 Task: For heading Arial black with underline.  font size for heading18,  'Change the font style of data to'Calibri.  and font size to 9,  Change the alignment of both headline & data to Align center.  In the sheet  Budget Tracking Workbookbook
Action: Mouse moved to (52, 141)
Screenshot: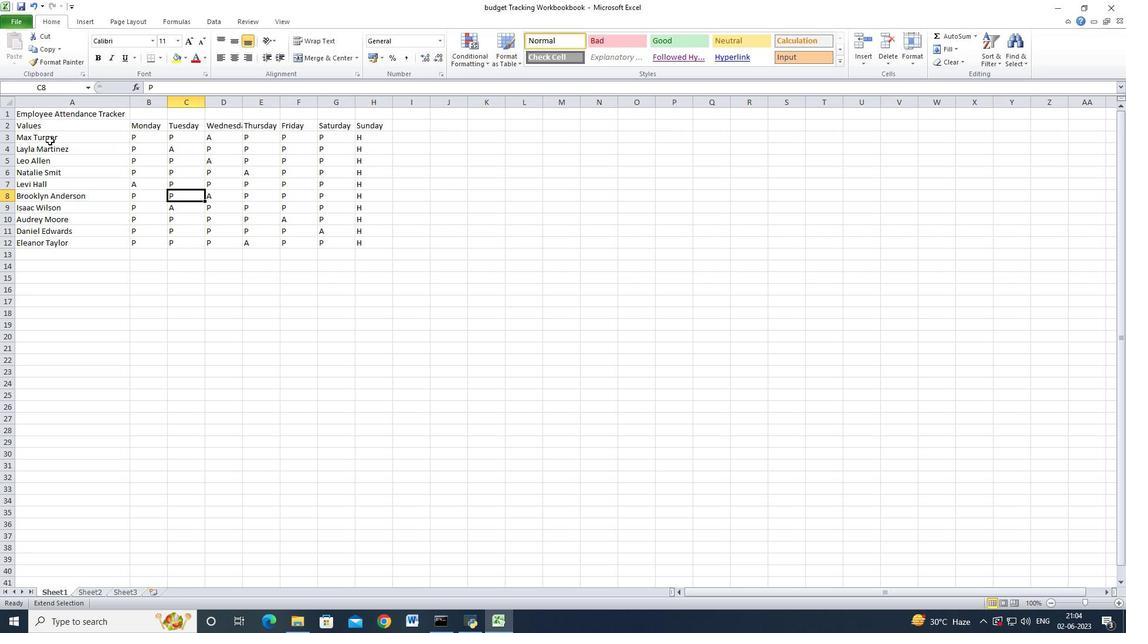 
Action: Mouse pressed left at (52, 141)
Screenshot: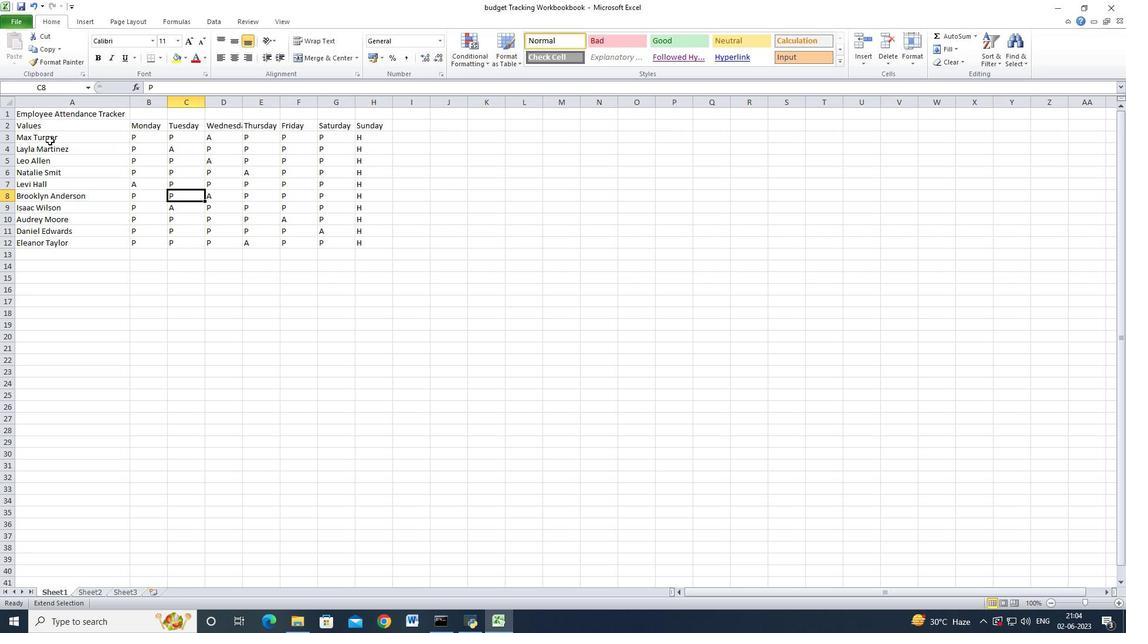 
Action: Mouse moved to (48, 116)
Screenshot: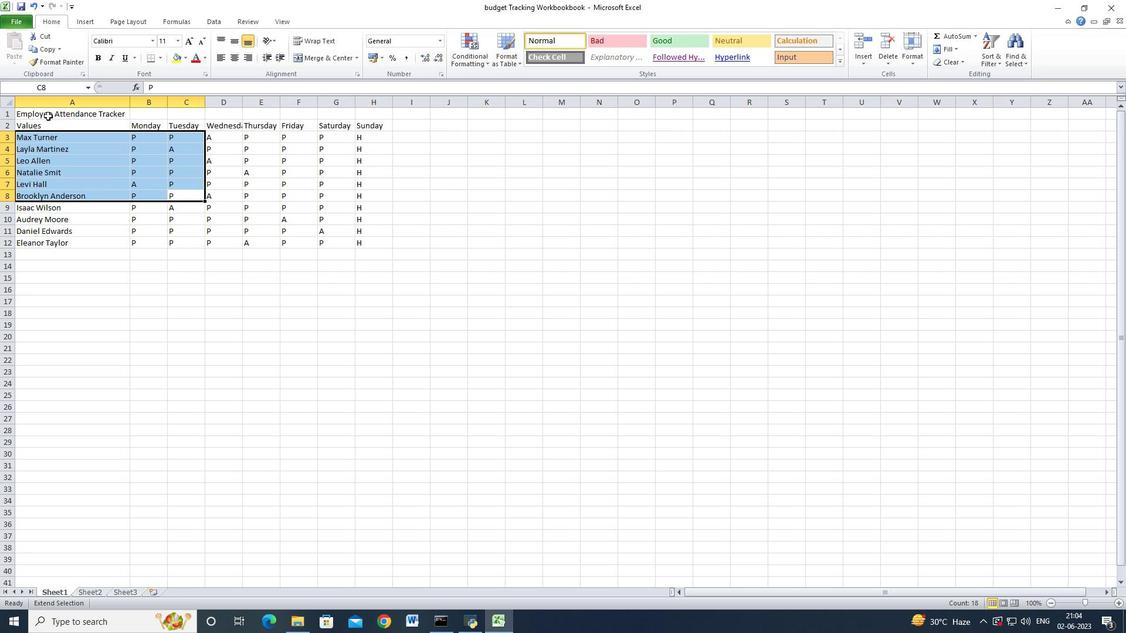 
Action: Mouse pressed left at (48, 116)
Screenshot: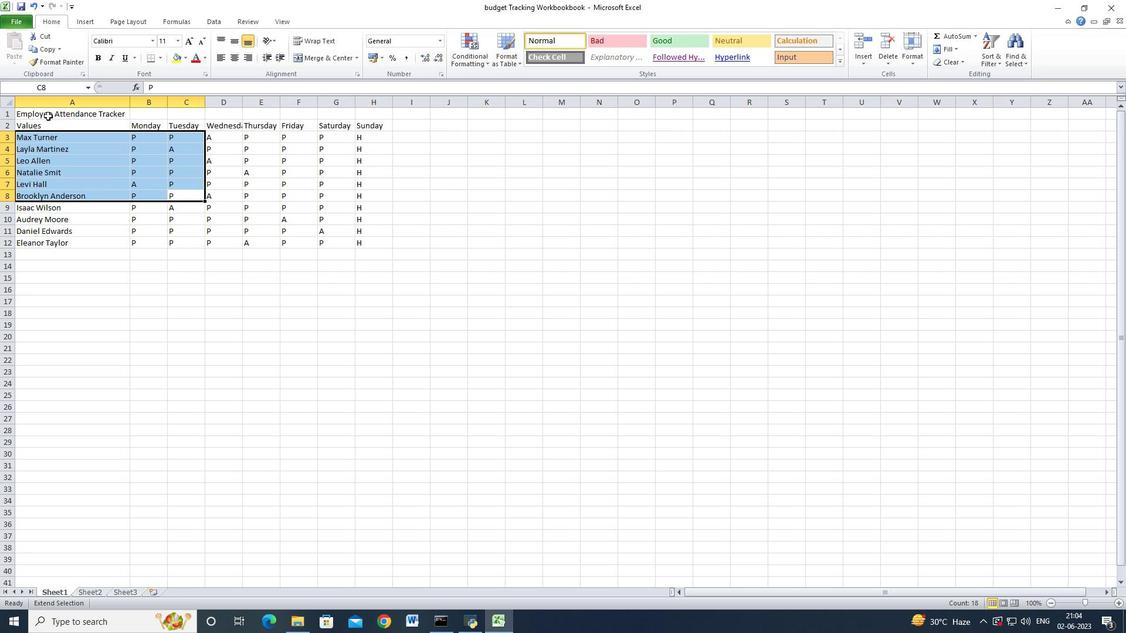 
Action: Mouse moved to (57, 151)
Screenshot: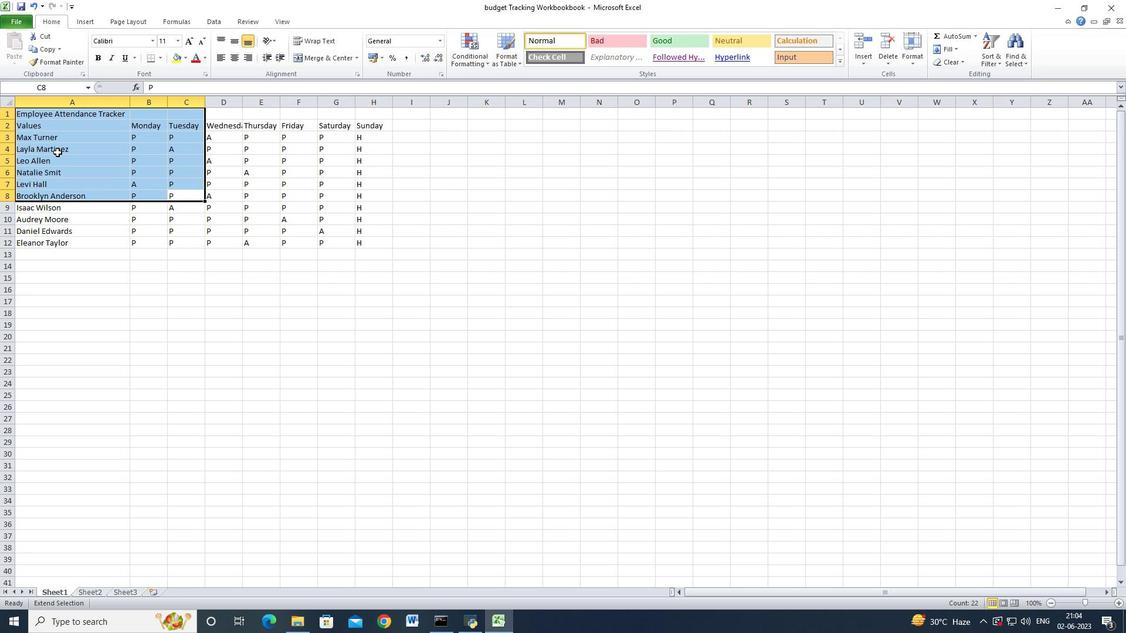 
Action: Key pressed <Key.esc>
Screenshot: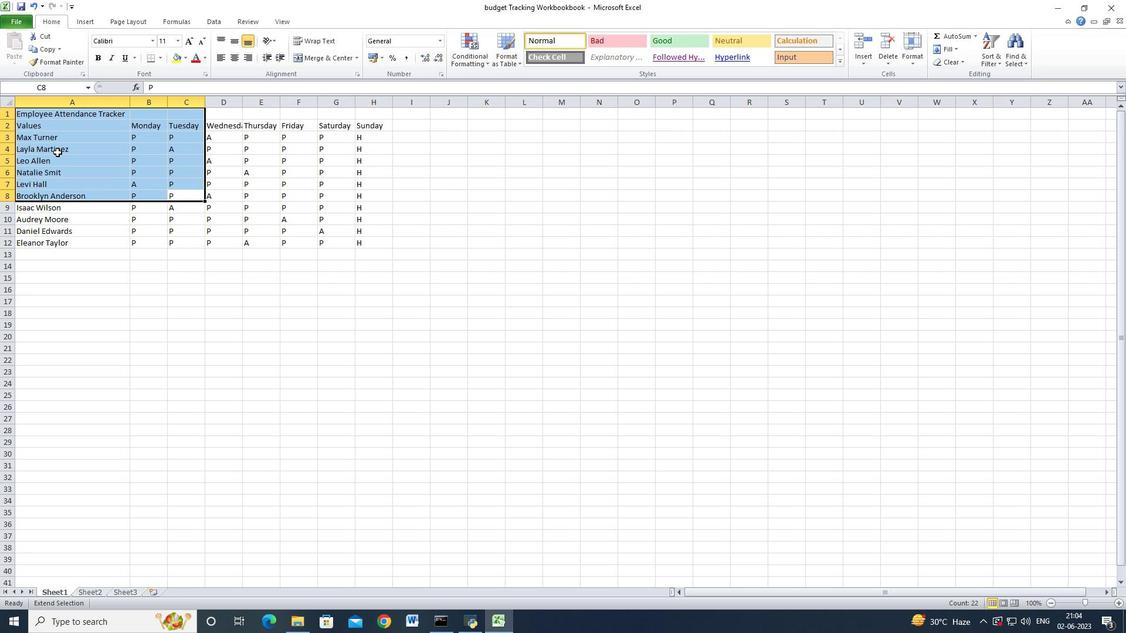 
Action: Mouse moved to (92, 208)
Screenshot: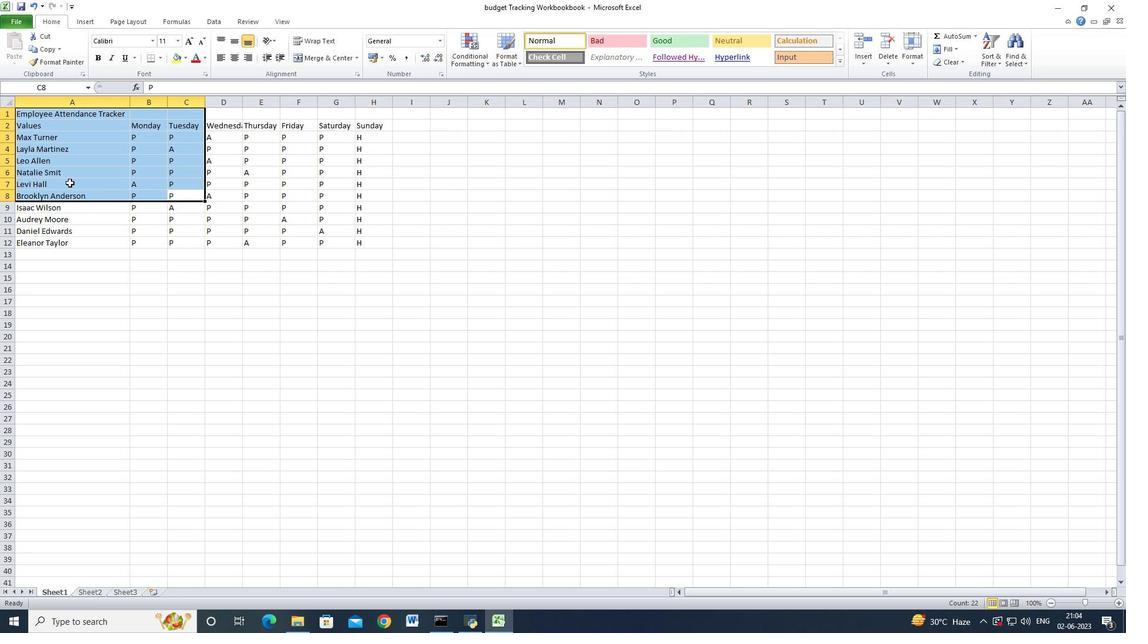 
Action: Mouse pressed left at (92, 208)
Screenshot: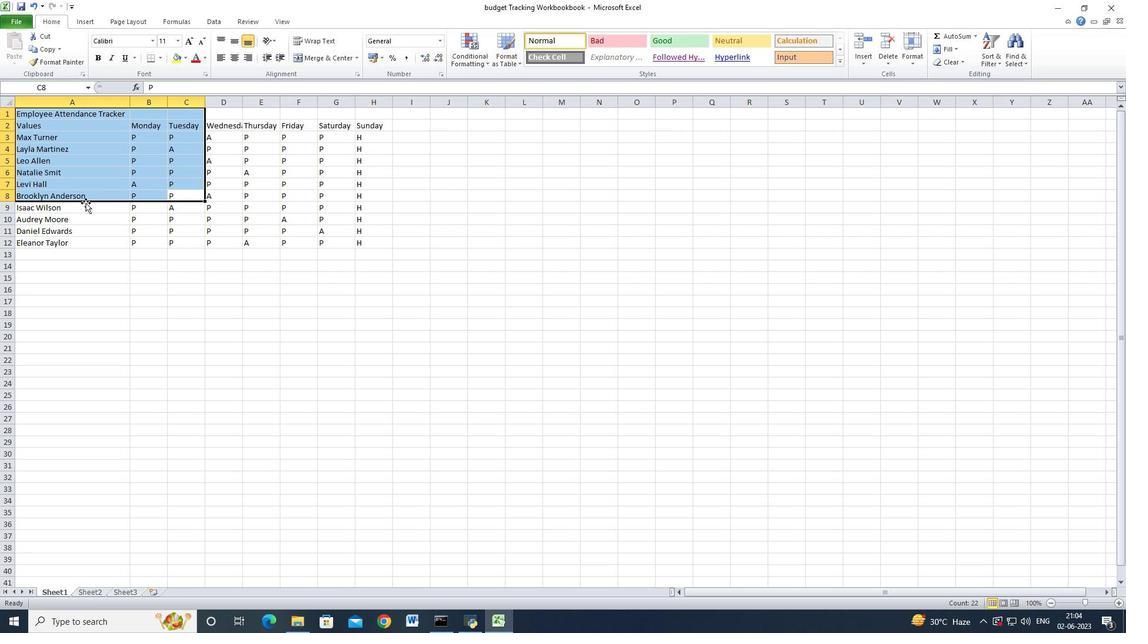 
Action: Mouse moved to (33, 113)
Screenshot: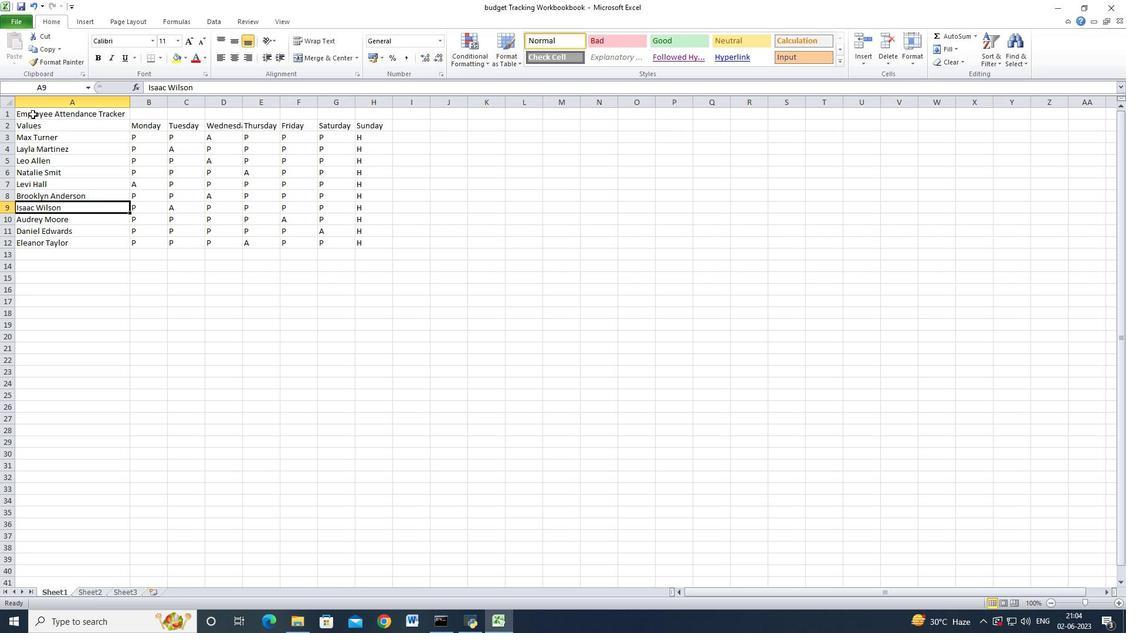 
Action: Mouse pressed left at (33, 113)
Screenshot: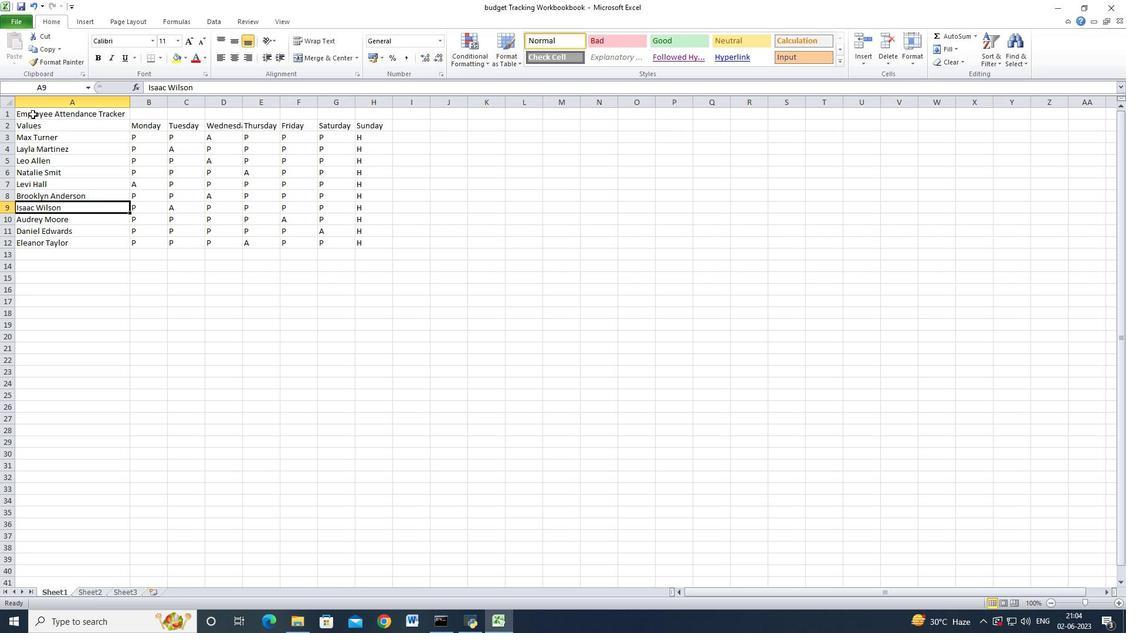 
Action: Mouse moved to (293, 55)
Screenshot: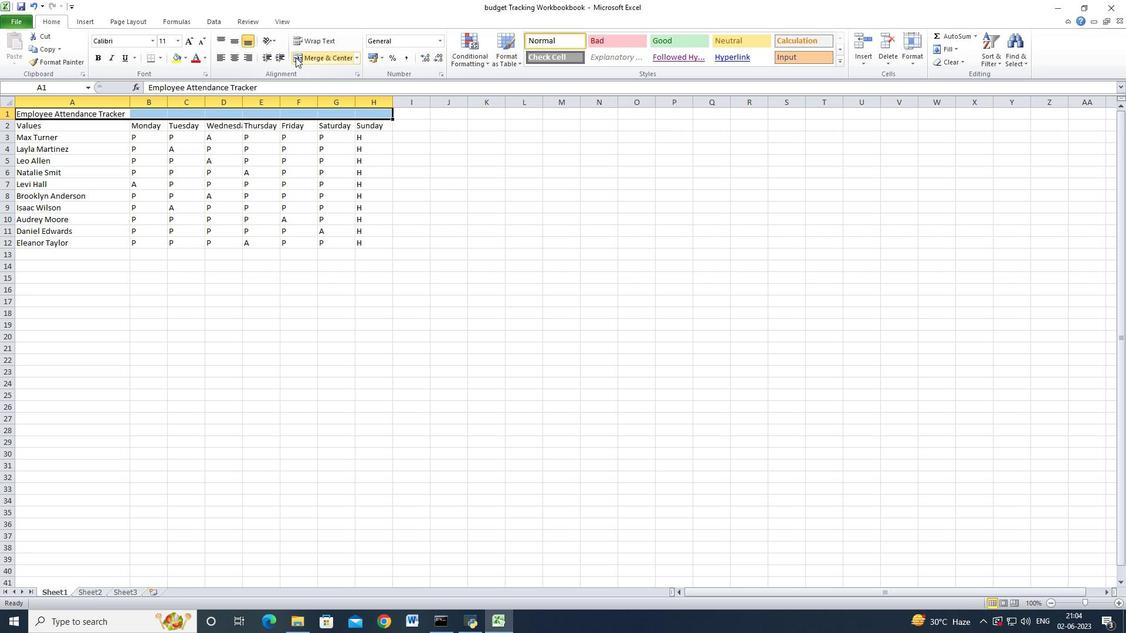 
Action: Mouse pressed left at (293, 55)
Screenshot: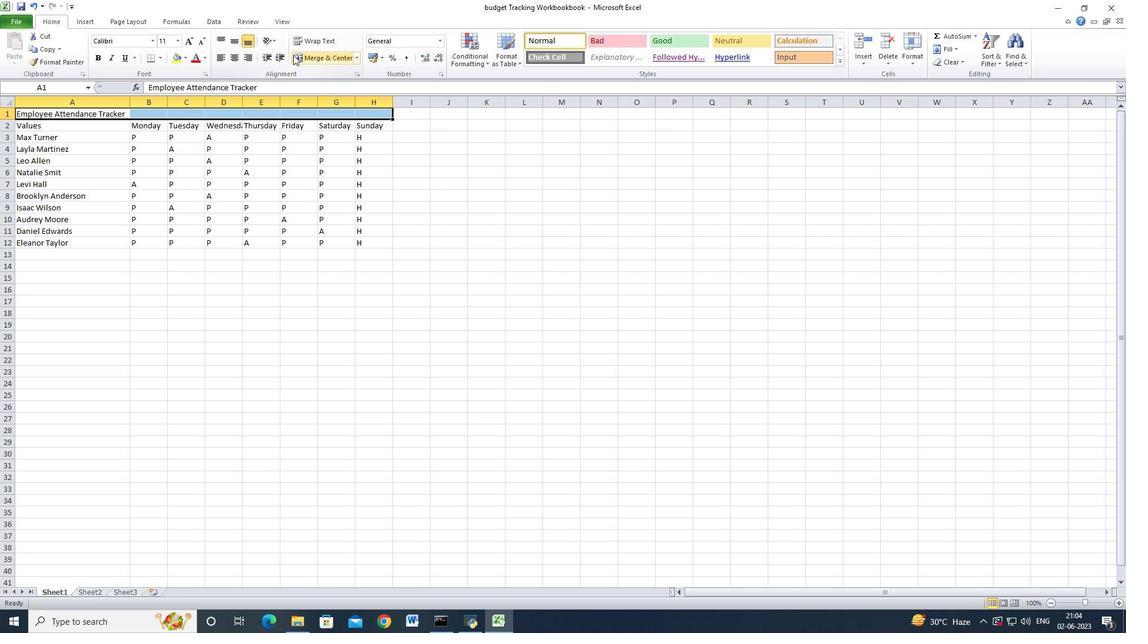 
Action: Mouse moved to (150, 39)
Screenshot: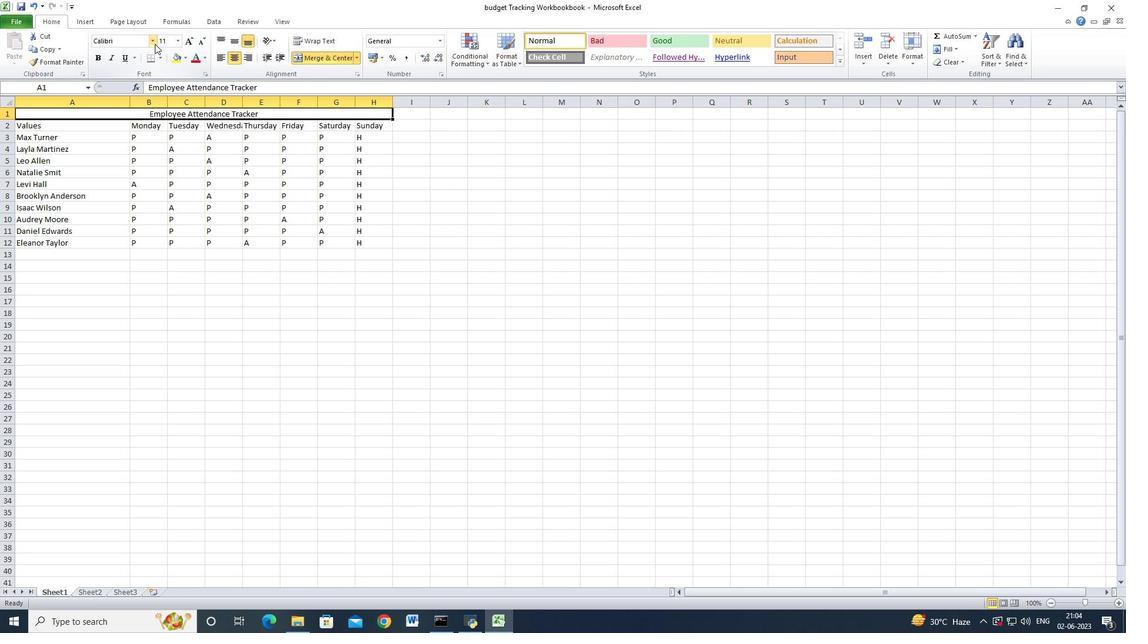 
Action: Mouse pressed left at (150, 39)
Screenshot: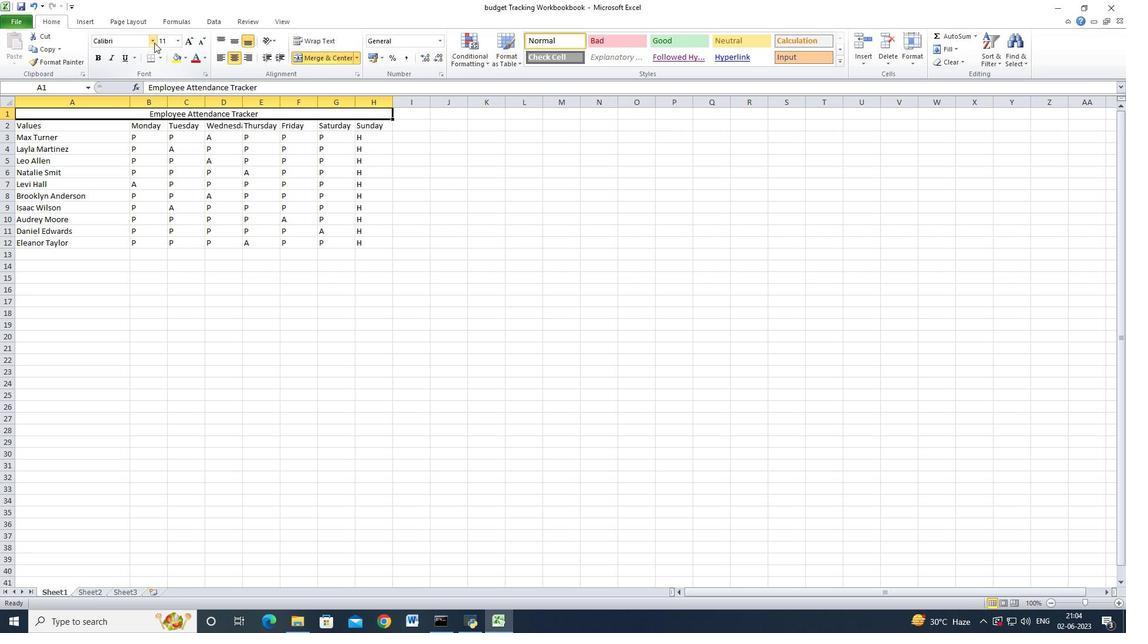 
Action: Mouse moved to (151, 150)
Screenshot: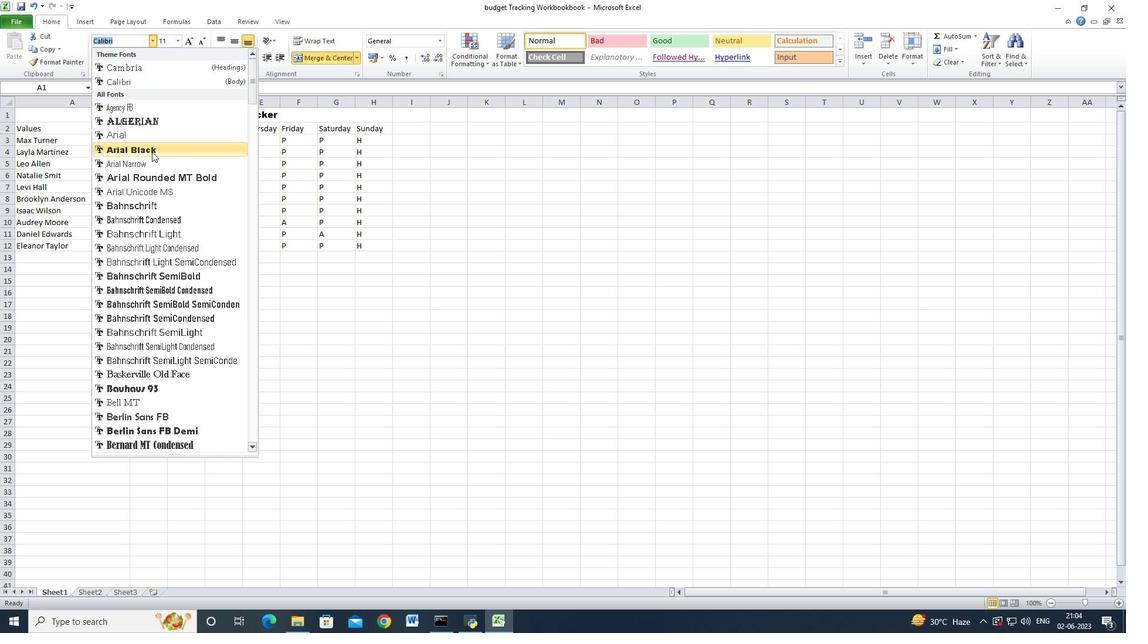 
Action: Mouse pressed left at (151, 150)
Screenshot: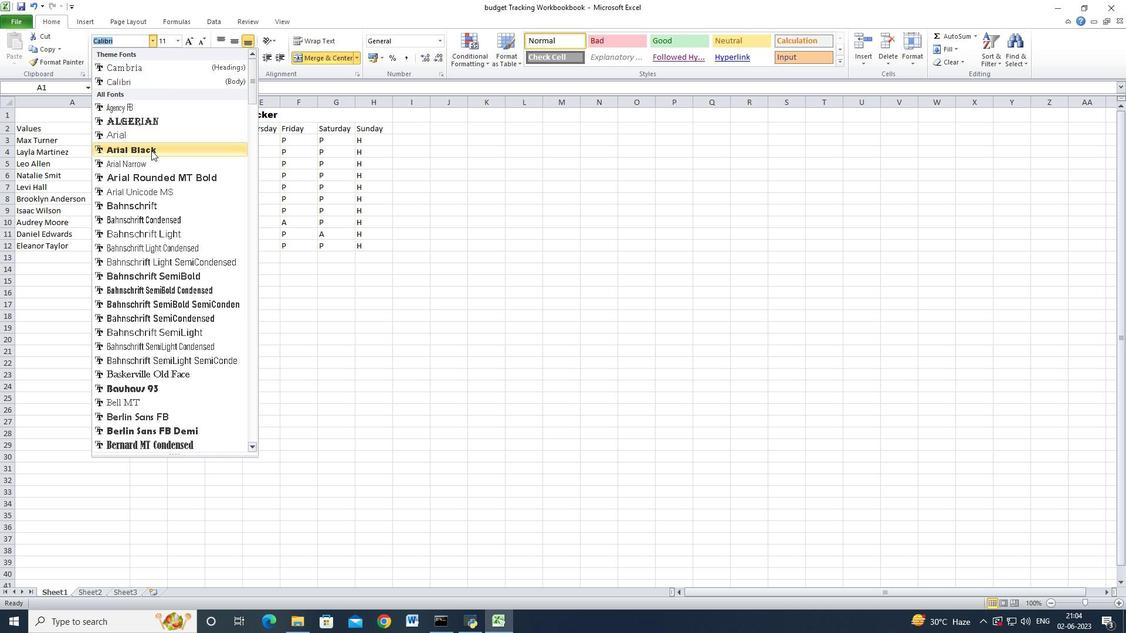 
Action: Mouse moved to (128, 58)
Screenshot: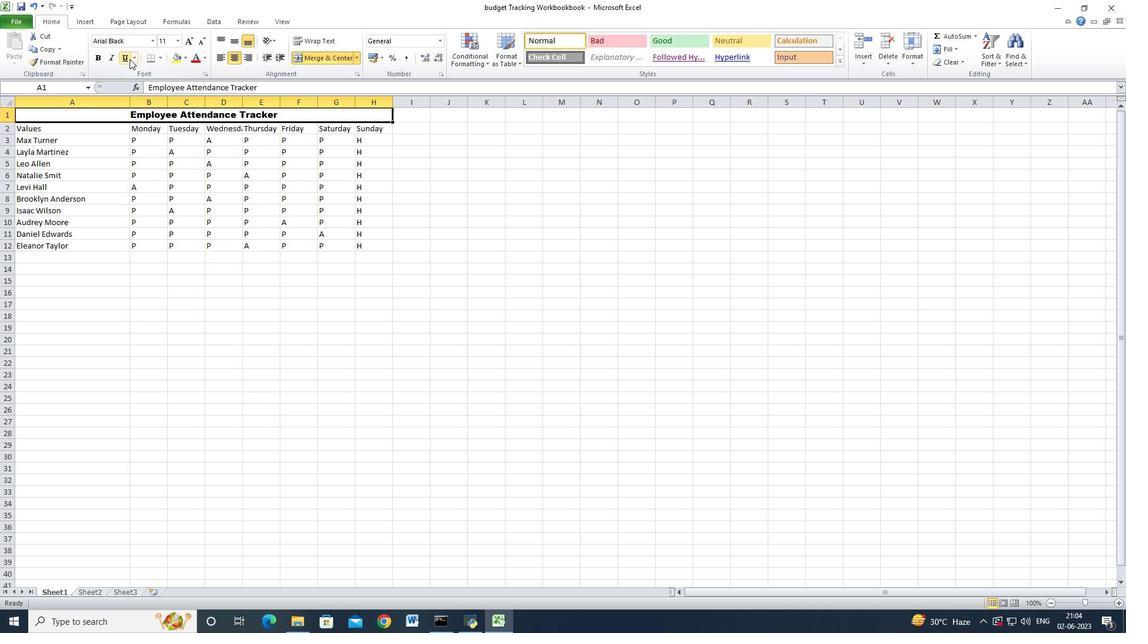 
Action: Mouse pressed left at (128, 58)
Screenshot: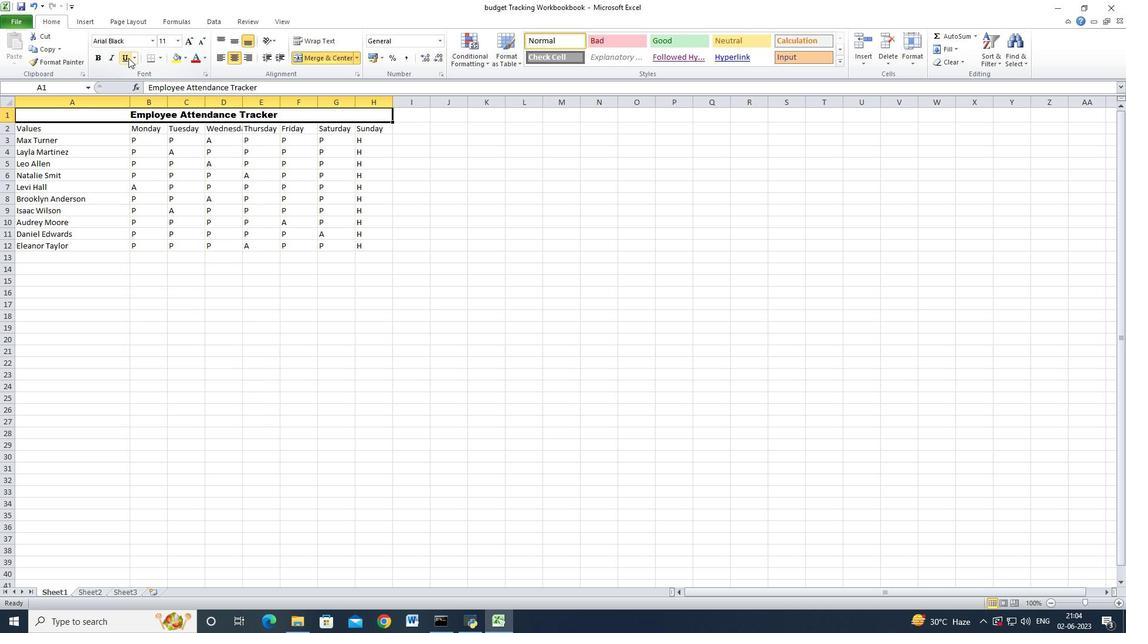 
Action: Mouse moved to (177, 38)
Screenshot: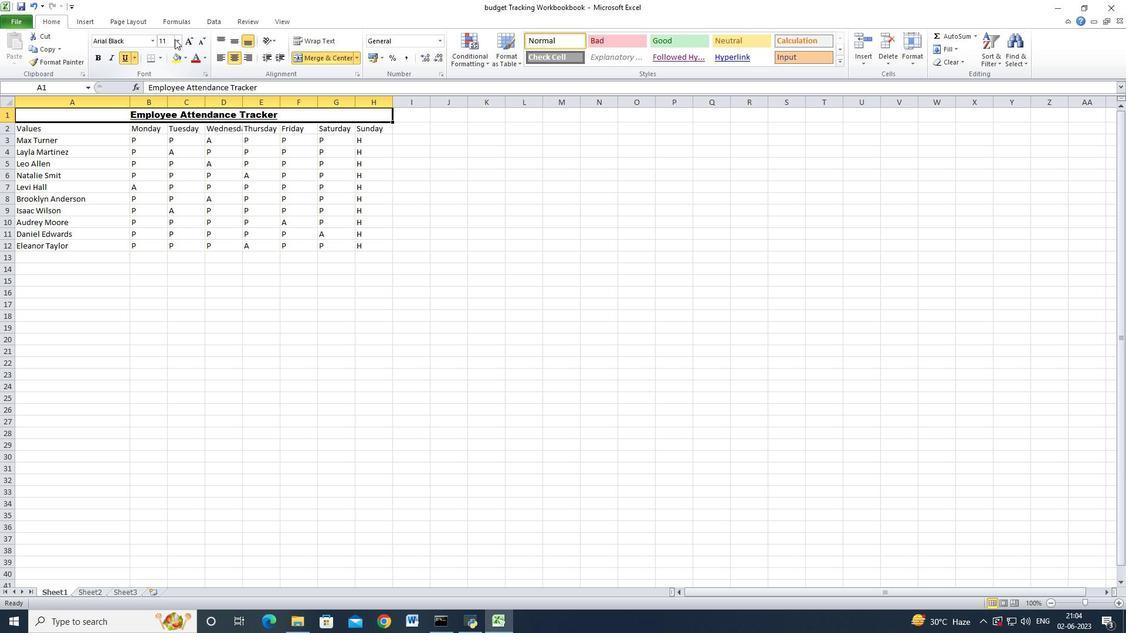 
Action: Mouse pressed left at (177, 38)
Screenshot: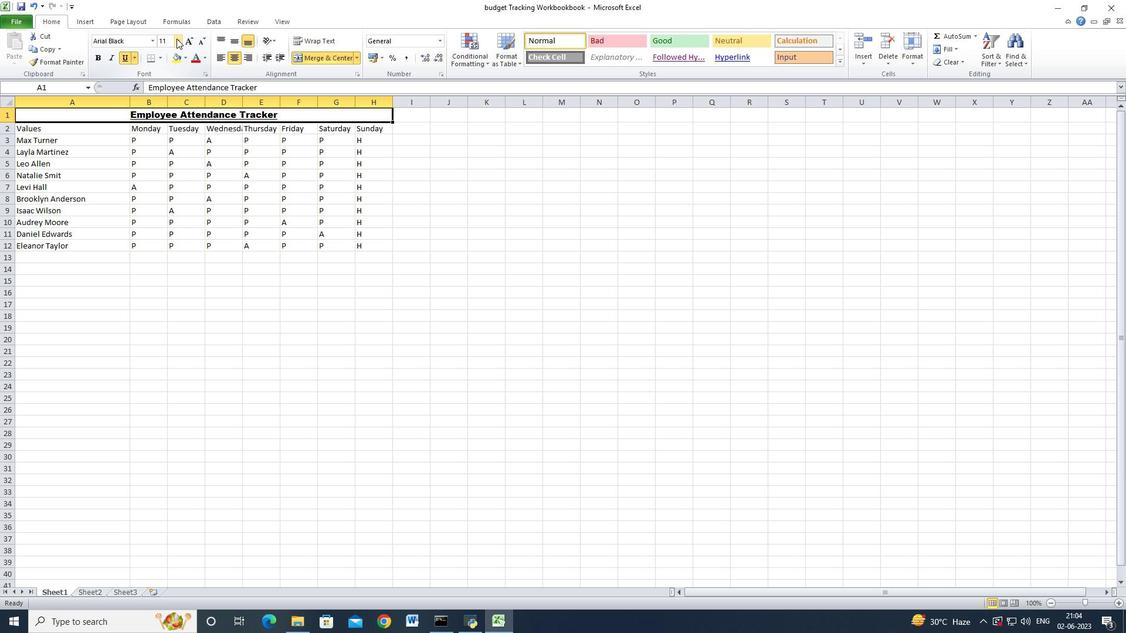 
Action: Mouse moved to (165, 124)
Screenshot: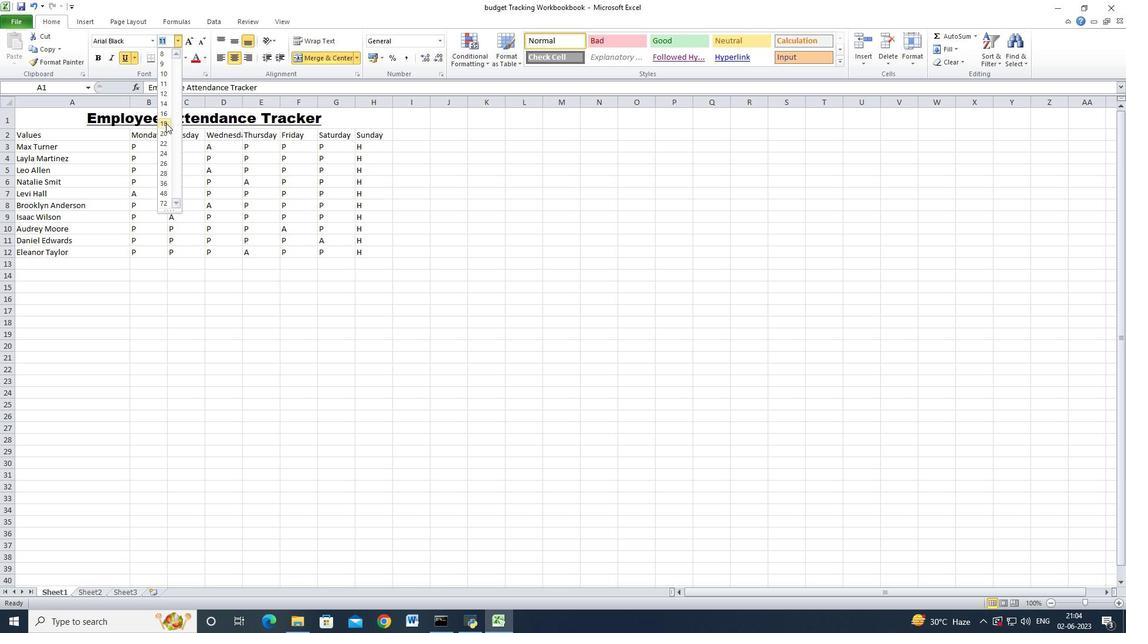 
Action: Mouse pressed left at (165, 124)
Screenshot: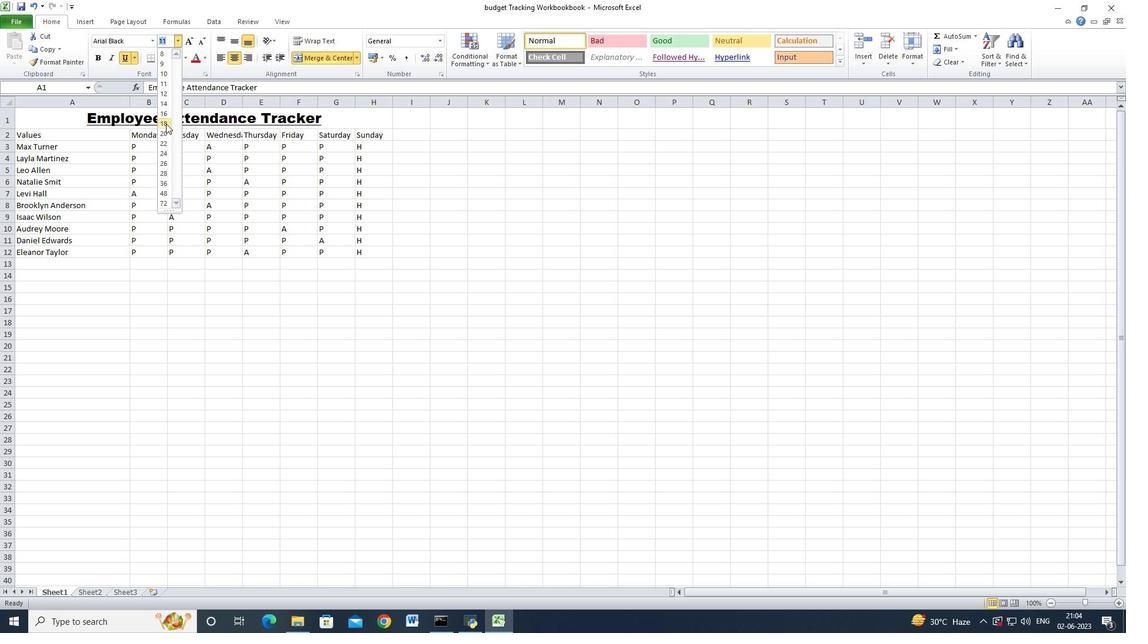 
Action: Mouse moved to (94, 137)
Screenshot: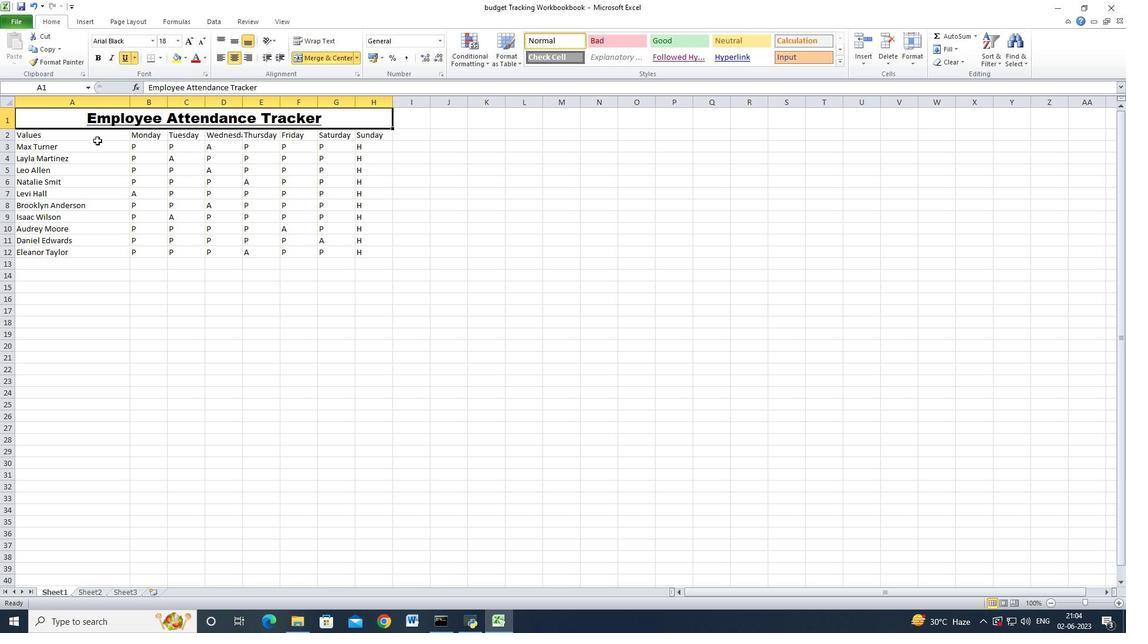 
Action: Mouse pressed left at (94, 137)
Screenshot: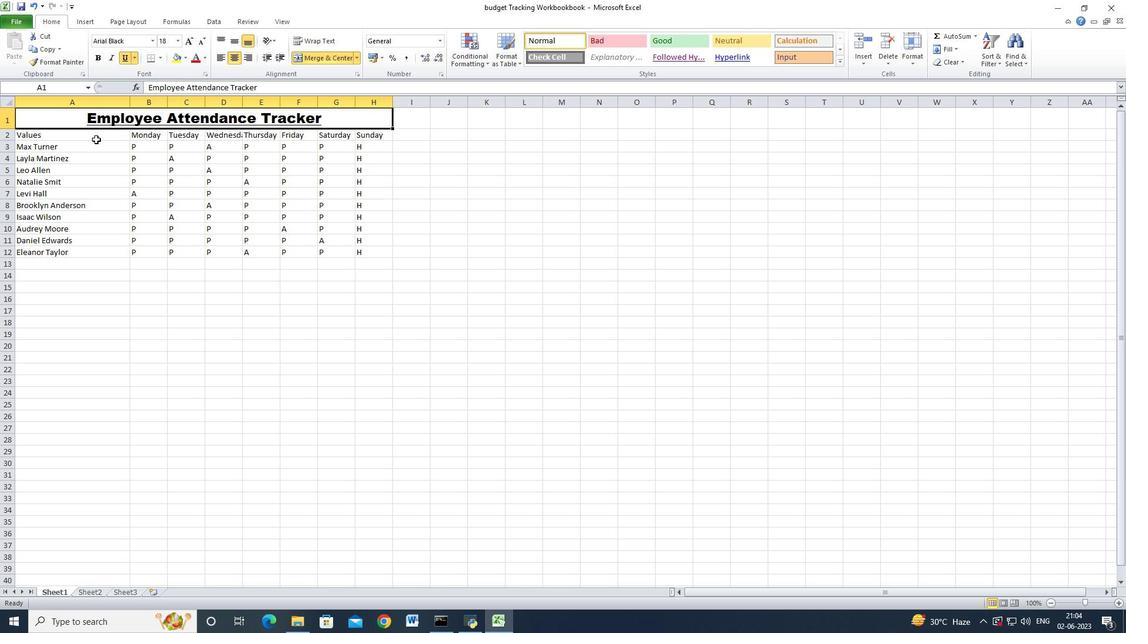
Action: Mouse moved to (151, 39)
Screenshot: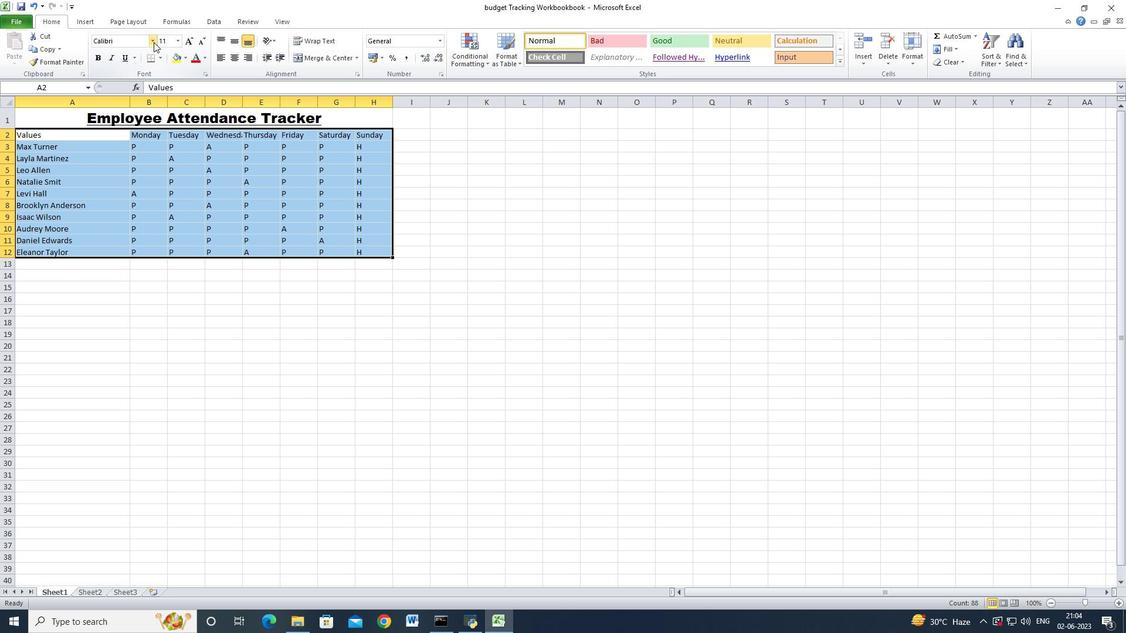 
Action: Mouse pressed left at (151, 39)
Screenshot: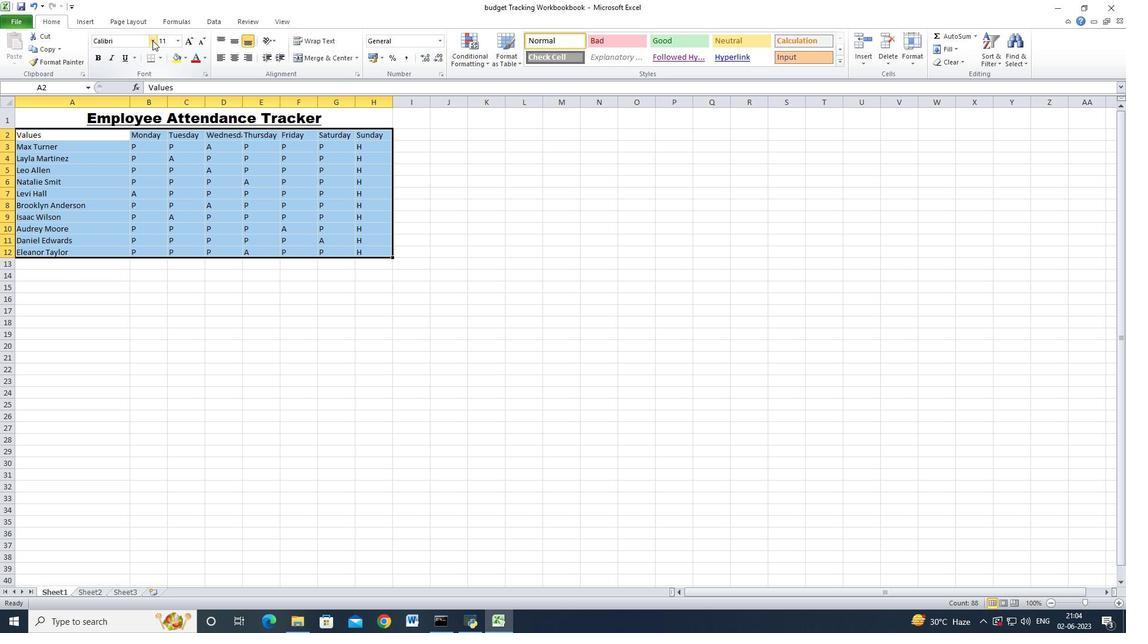 
Action: Mouse moved to (121, 82)
Screenshot: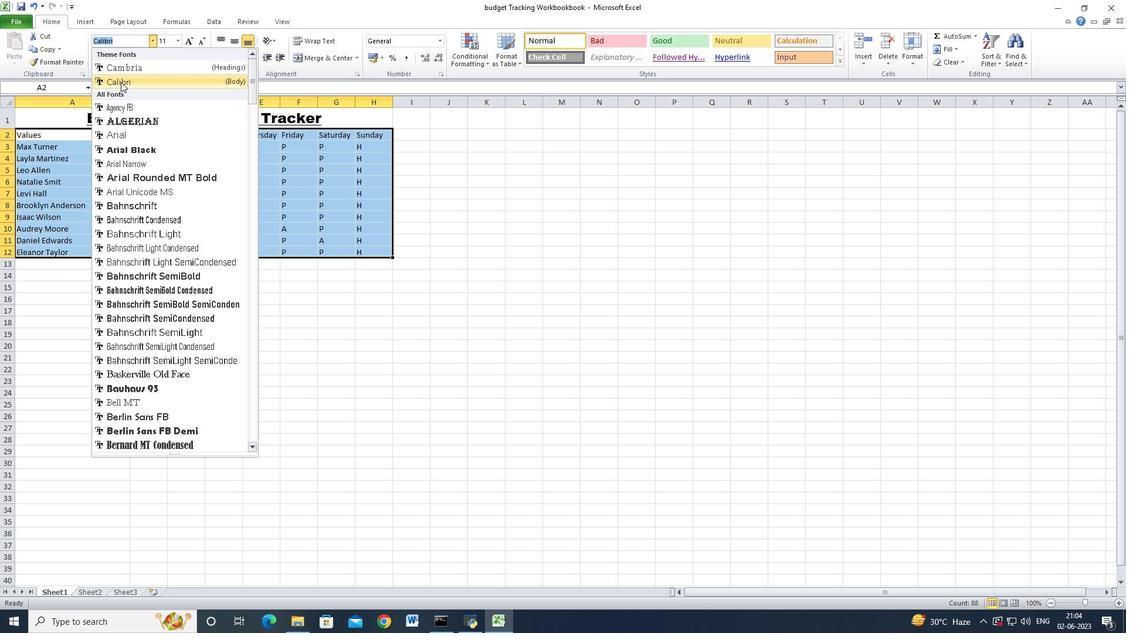 
Action: Mouse pressed left at (121, 82)
Screenshot: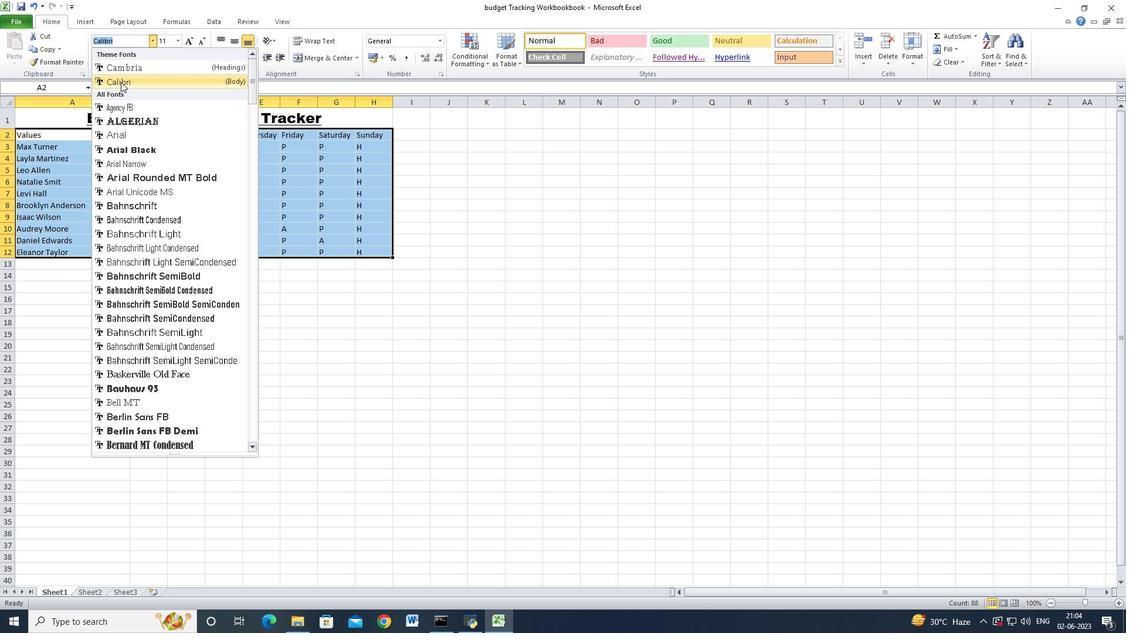
Action: Mouse moved to (180, 41)
Screenshot: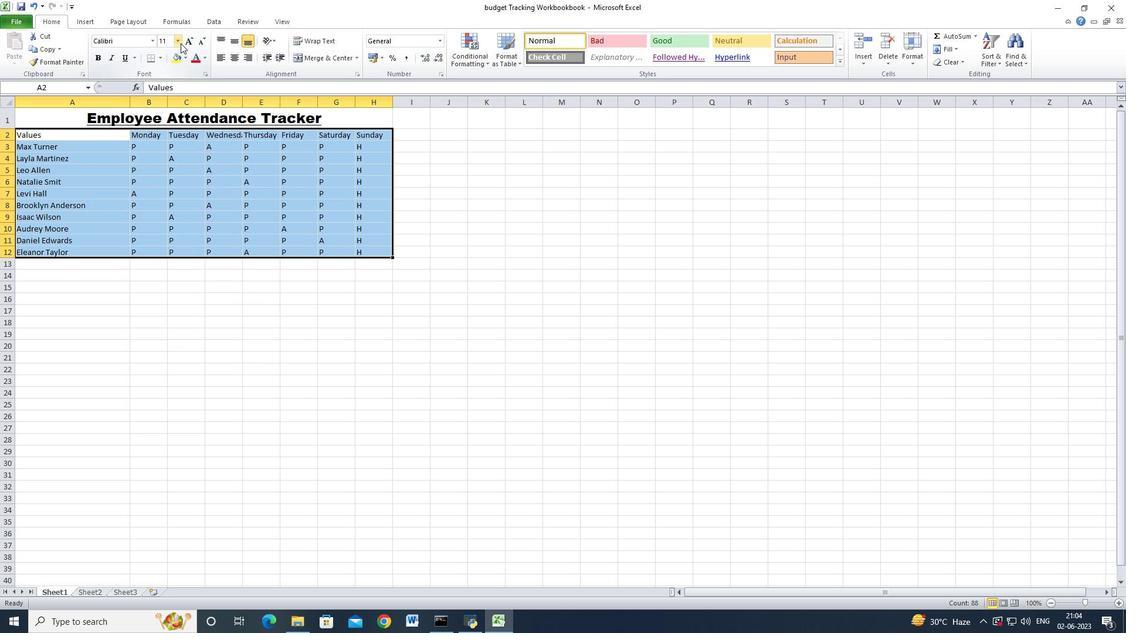 
Action: Mouse pressed left at (180, 41)
Screenshot: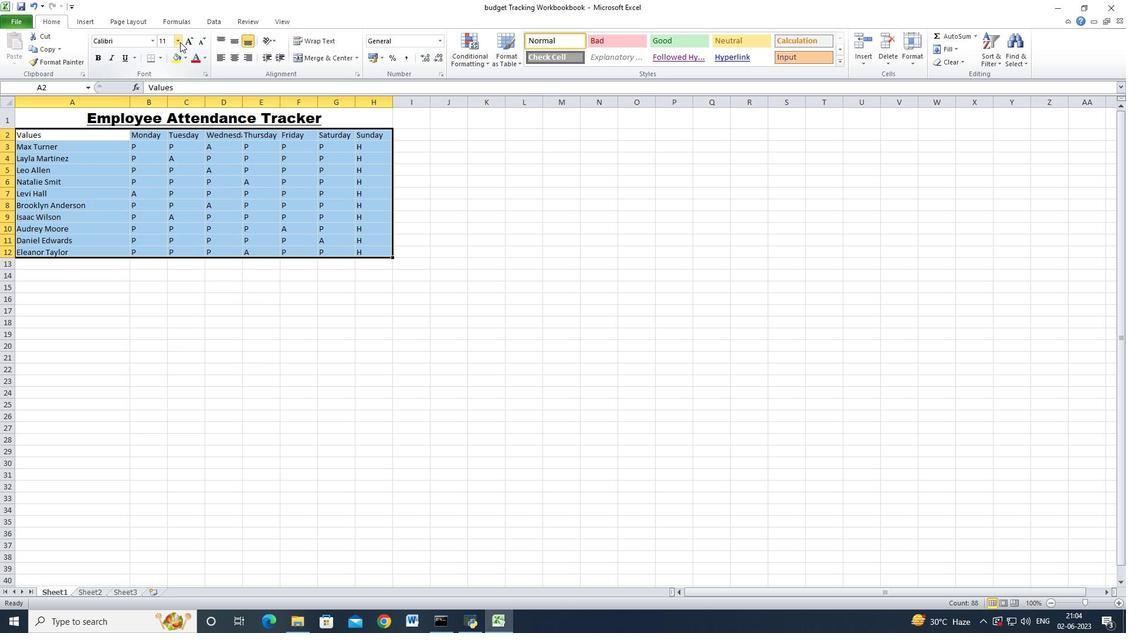 
Action: Mouse moved to (164, 62)
Screenshot: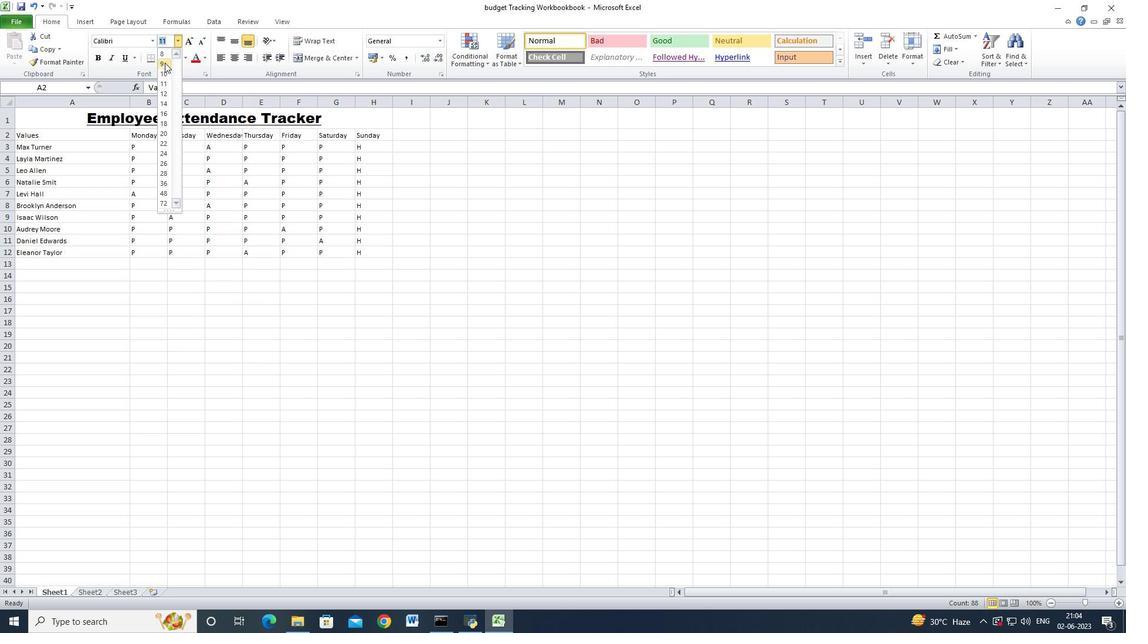 
Action: Mouse pressed left at (164, 62)
Screenshot: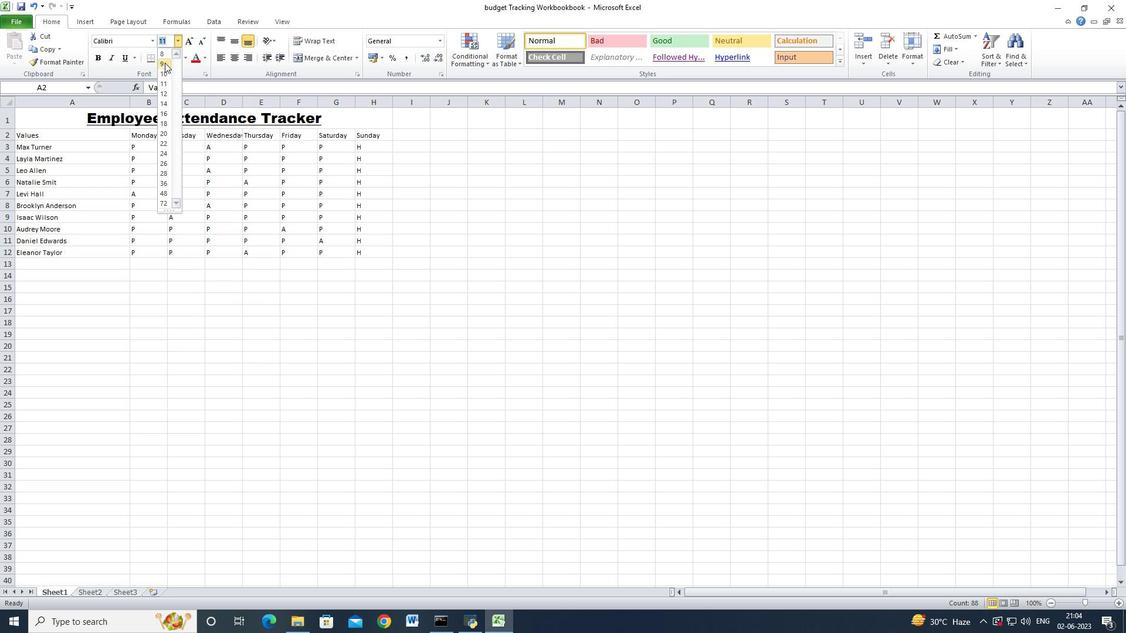 
Action: Mouse moved to (89, 158)
Screenshot: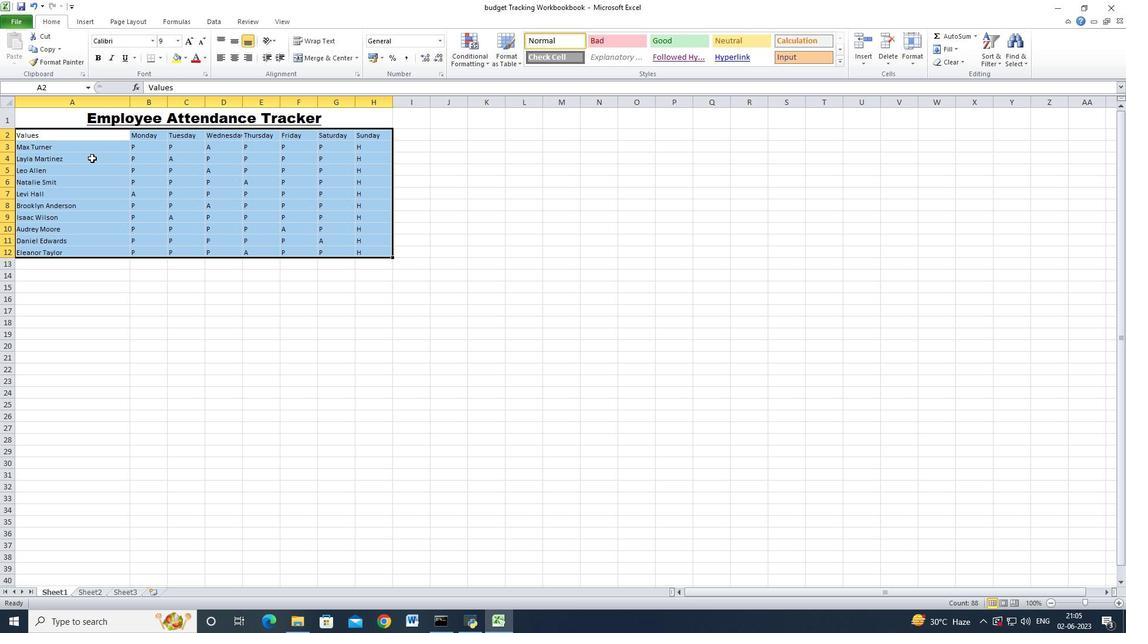 
Action: Mouse pressed left at (89, 158)
Screenshot: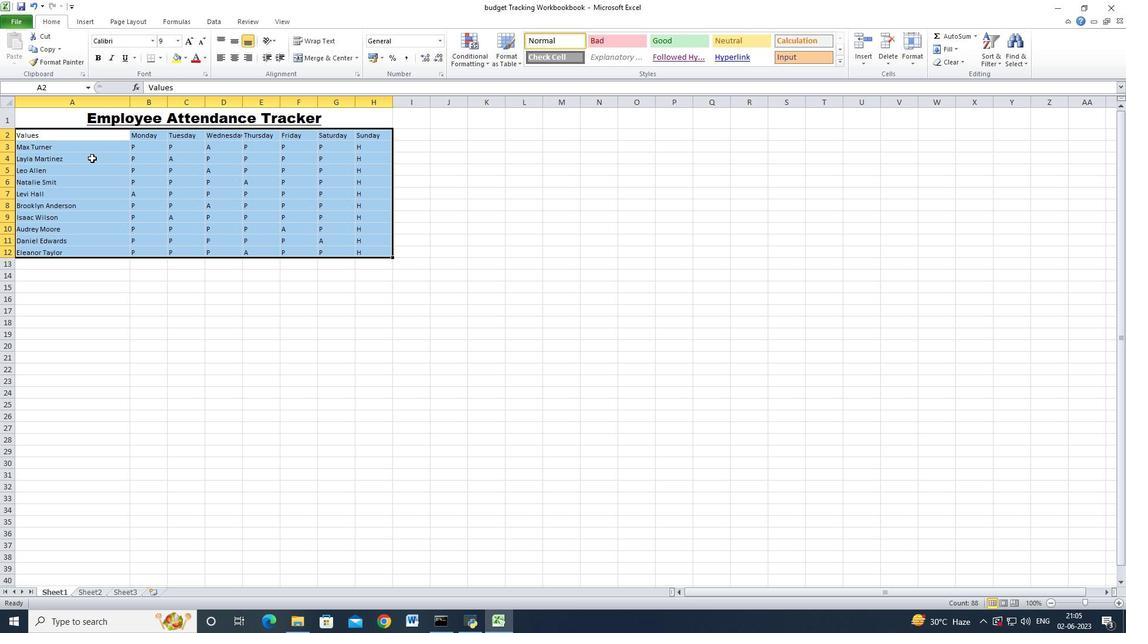 
Action: Mouse moved to (60, 117)
Screenshot: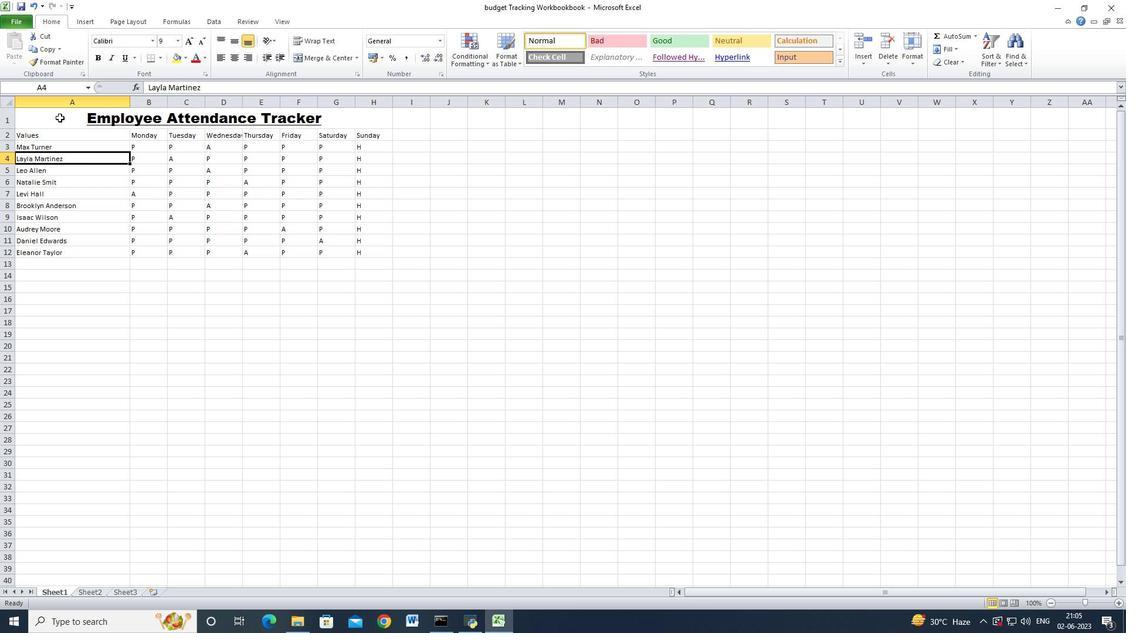 
Action: Mouse pressed left at (60, 117)
Screenshot: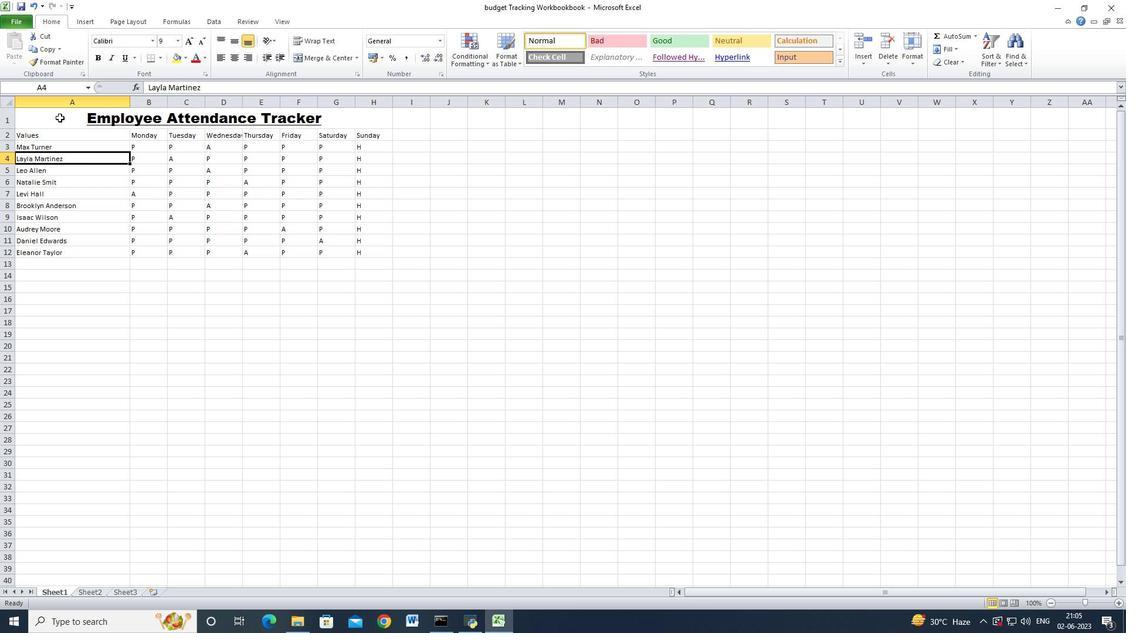 
Action: Mouse moved to (234, 38)
Screenshot: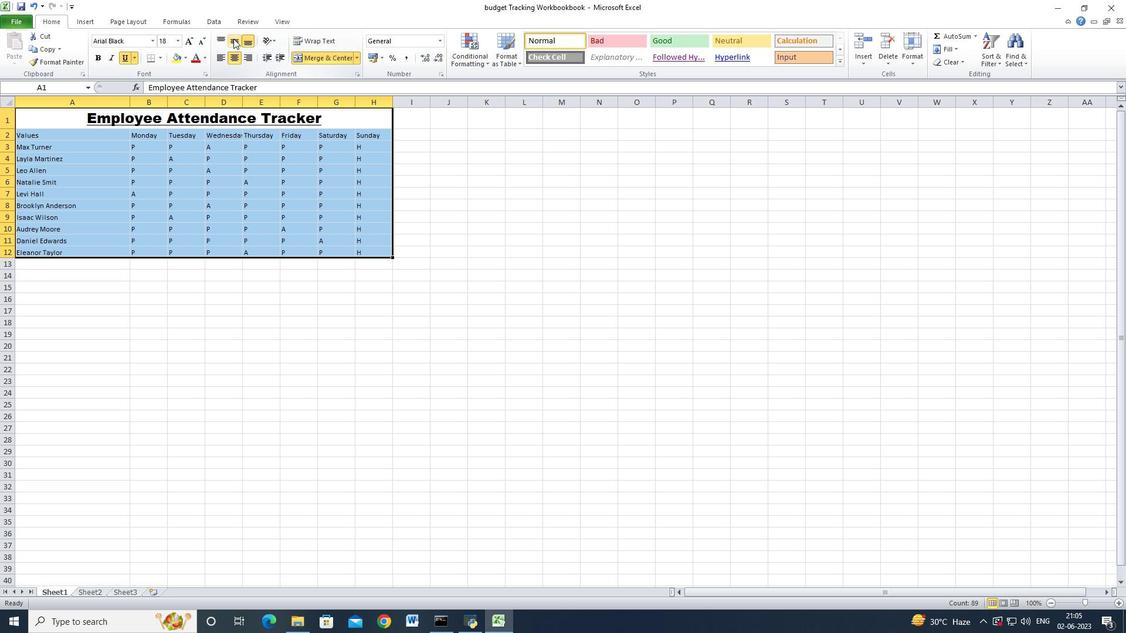 
Action: Mouse pressed left at (234, 38)
Screenshot: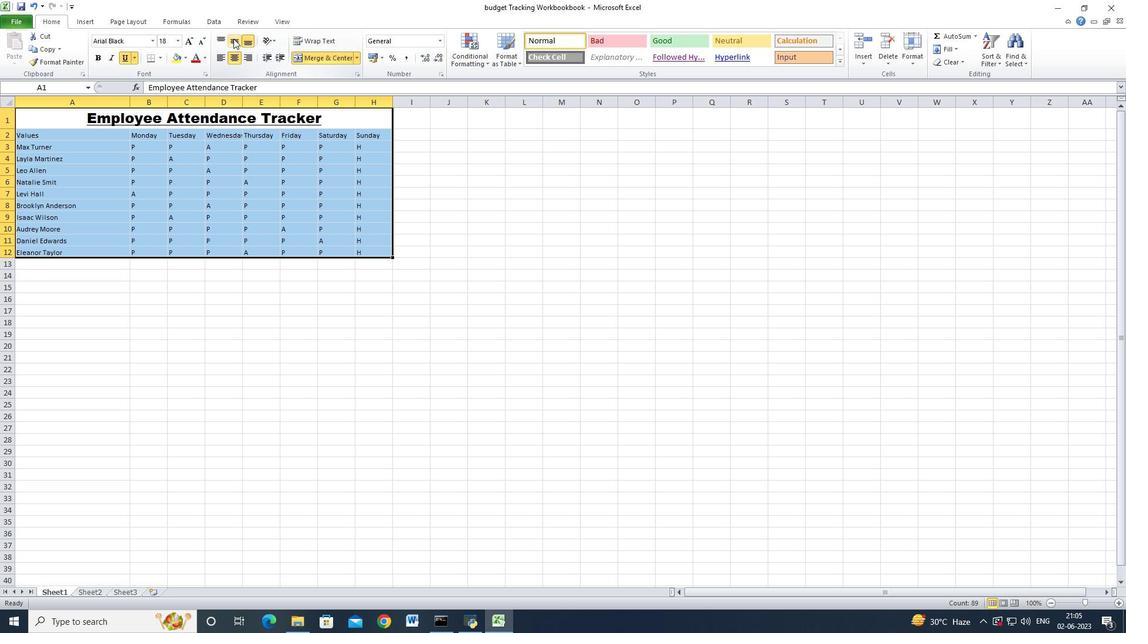 
Action: Mouse moved to (135, 208)
Screenshot: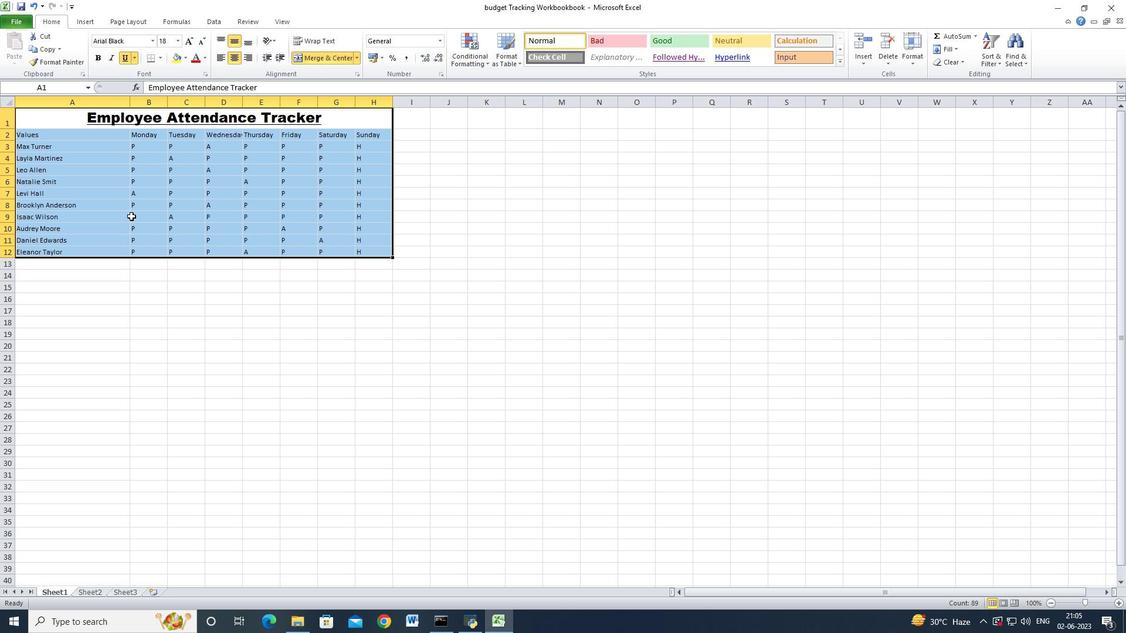 
Action: Mouse pressed left at (135, 208)
Screenshot: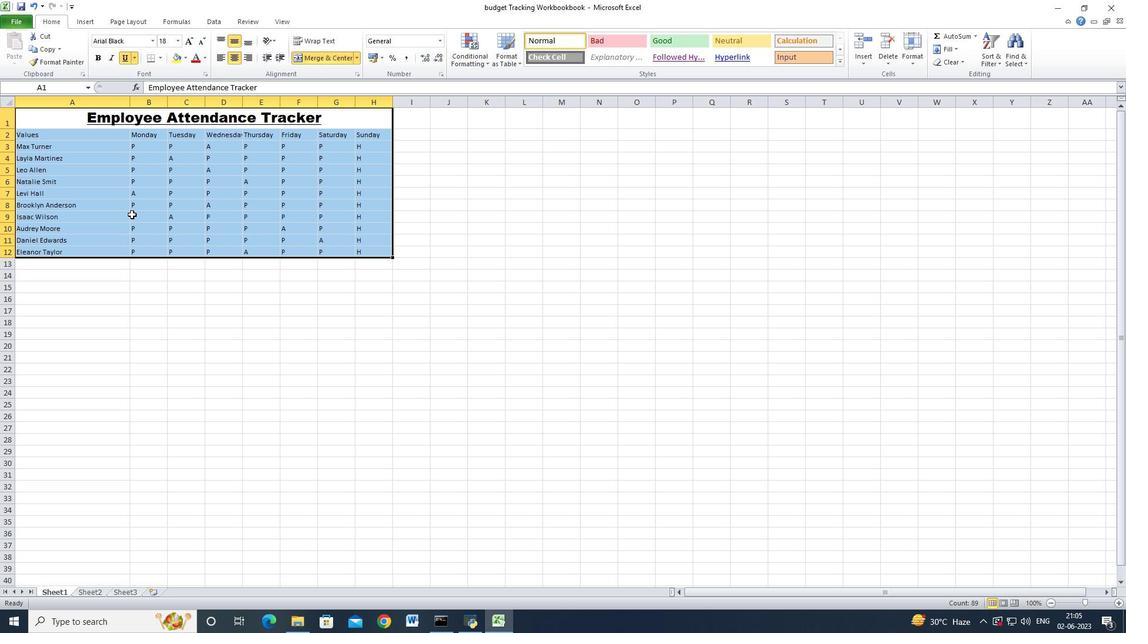 
